 Task: Create a sub task Release to Production / Go Live for the task  Create a new online platform for online meditation and mindfulness sessions in the project BrightWorks , assign it to team member softage.2@softage.net and update the status of the sub task to  At Risk , set the priority of the sub task to Medium
Action: Mouse moved to (442, 221)
Screenshot: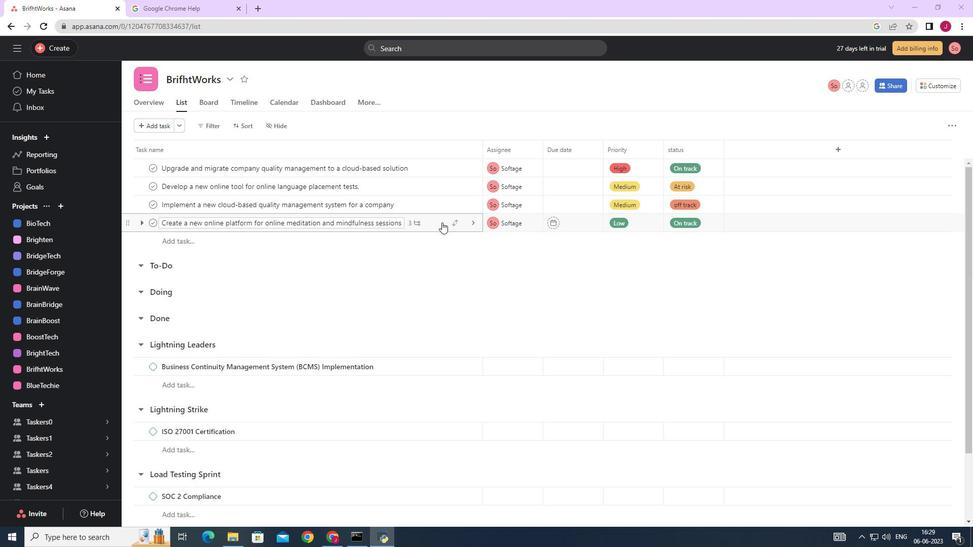 
Action: Mouse pressed left at (442, 221)
Screenshot: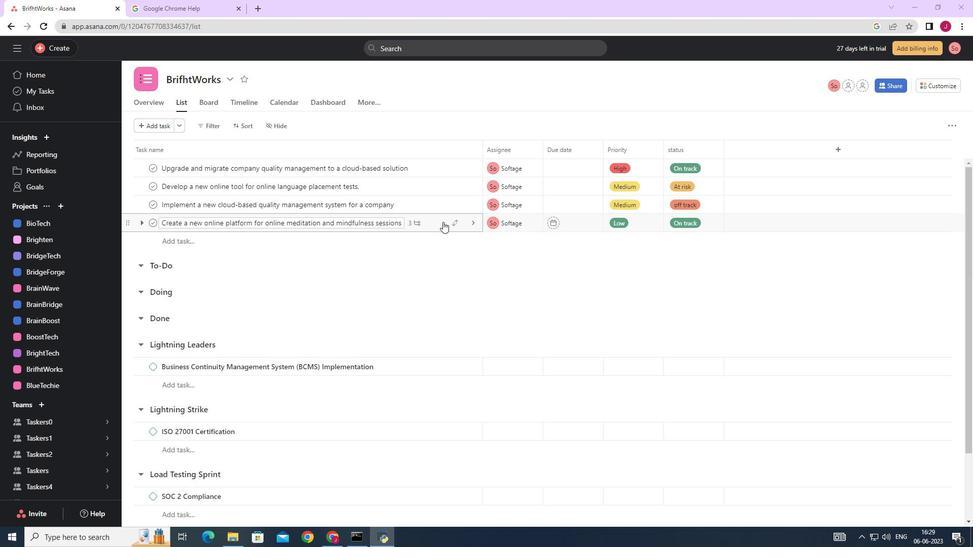 
Action: Mouse moved to (972, 214)
Screenshot: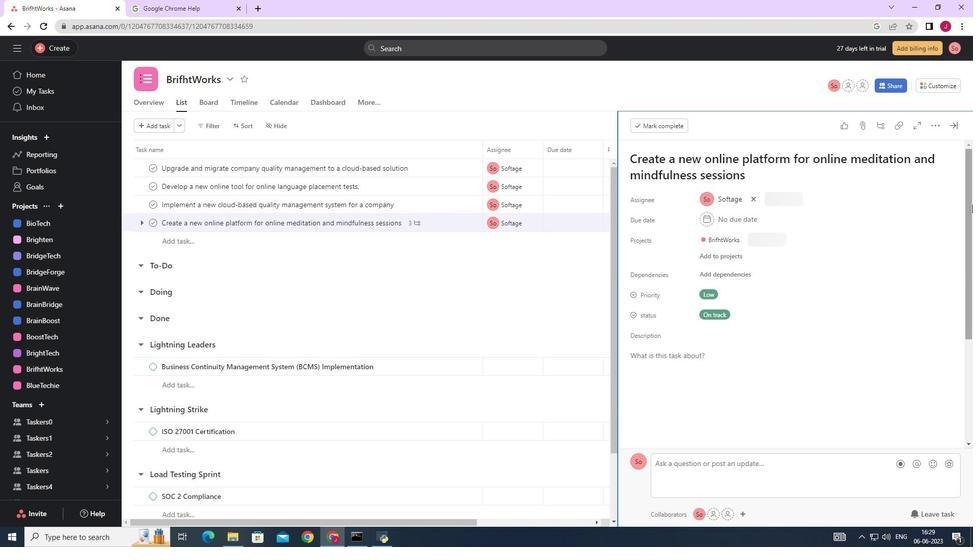 
Action: Mouse scrolled (972, 214) with delta (0, 0)
Screenshot: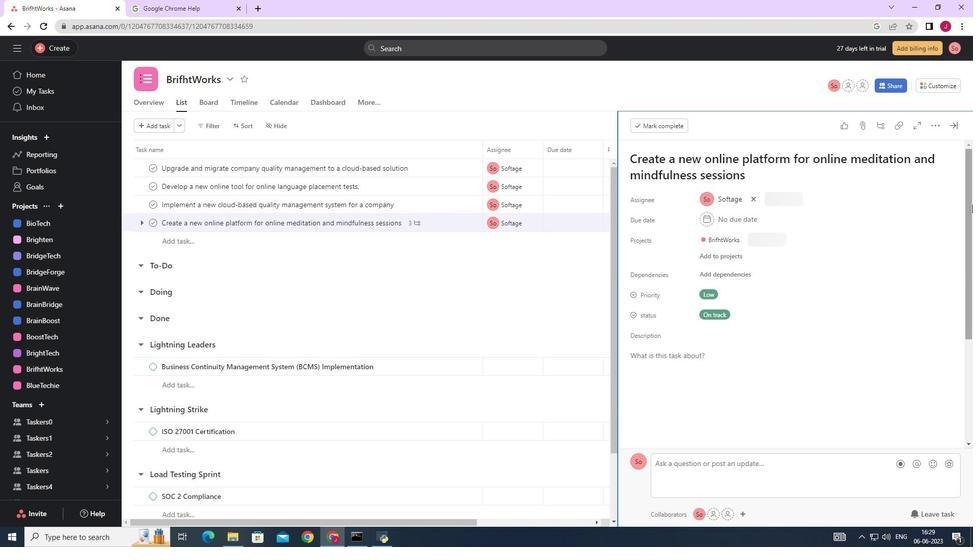 
Action: Mouse scrolled (972, 214) with delta (0, 0)
Screenshot: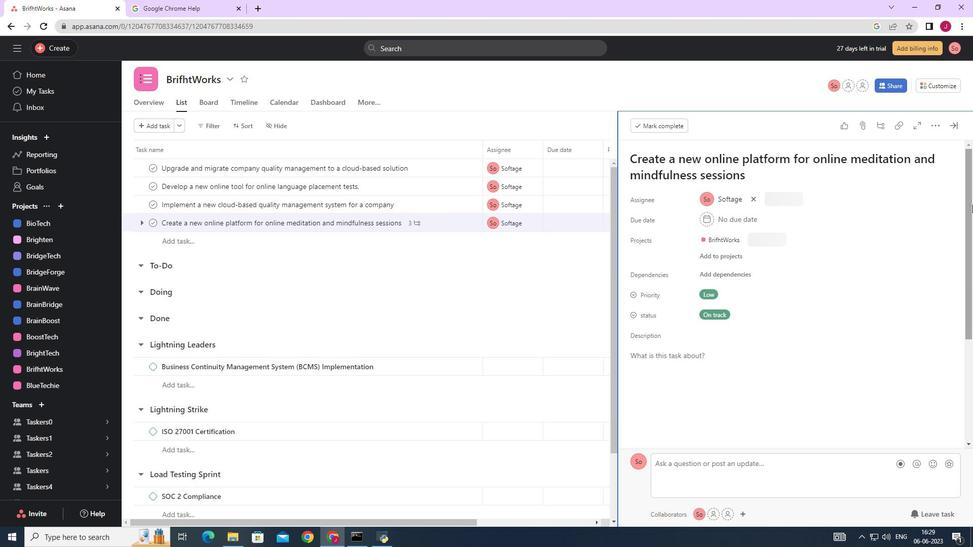 
Action: Mouse scrolled (972, 214) with delta (0, 0)
Screenshot: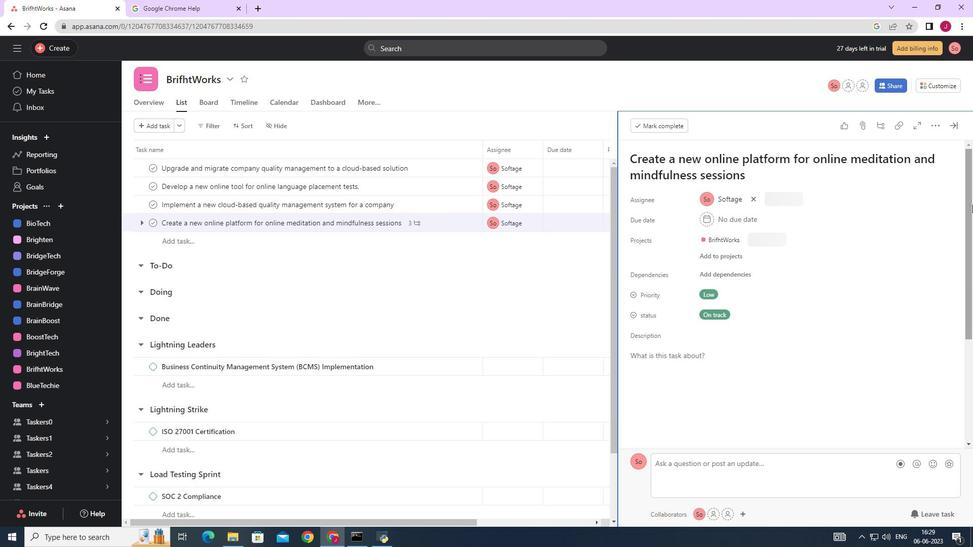 
Action: Mouse scrolled (972, 214) with delta (0, 0)
Screenshot: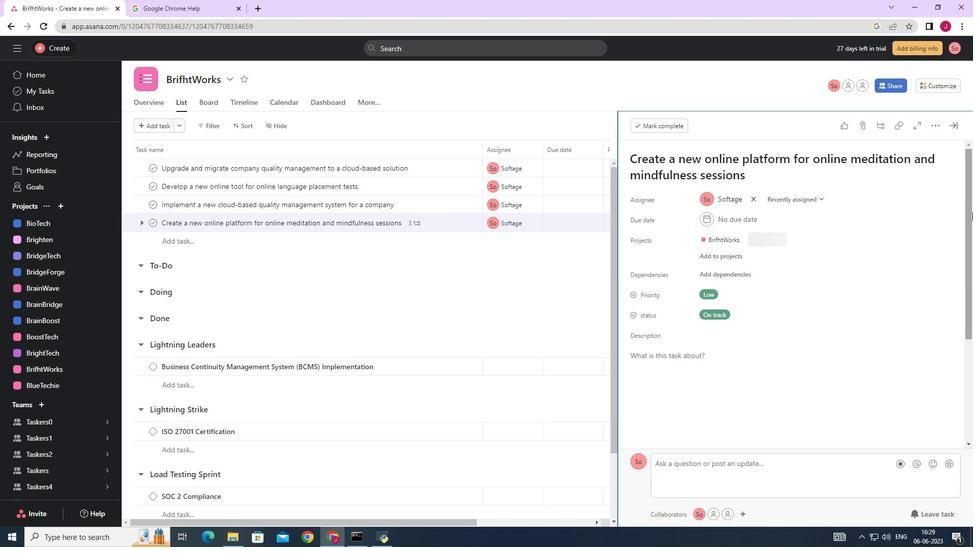 
Action: Mouse scrolled (972, 214) with delta (0, 0)
Screenshot: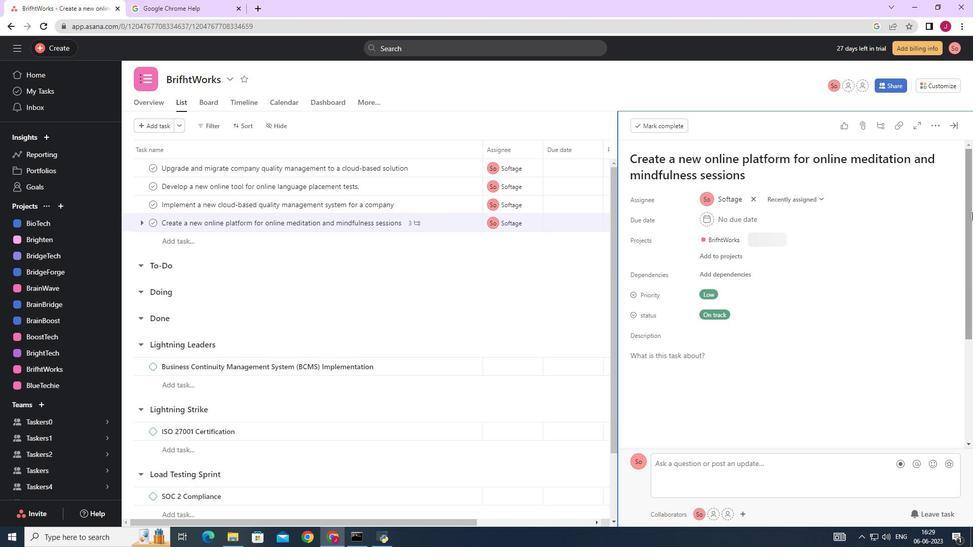 
Action: Mouse moved to (972, 218)
Screenshot: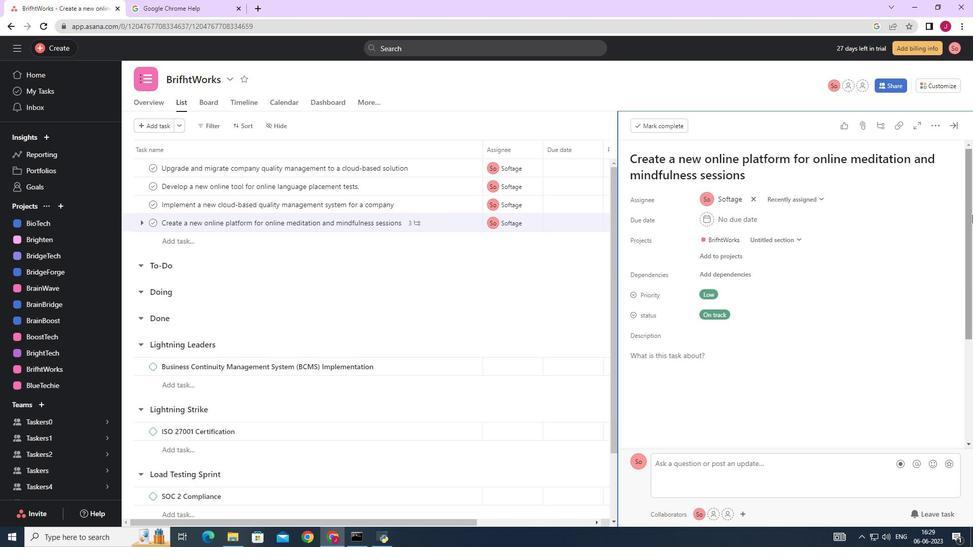 
Action: Mouse scrolled (972, 218) with delta (0, 0)
Screenshot: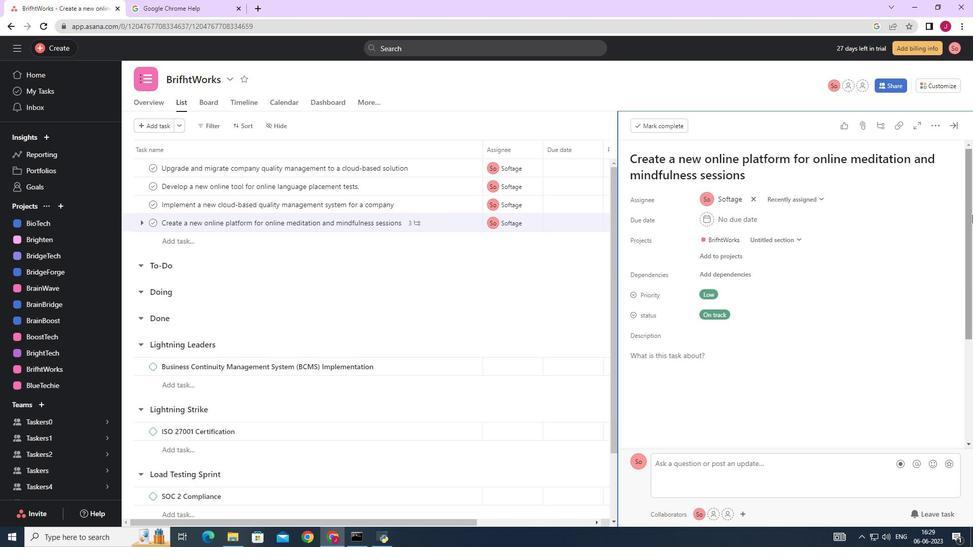 
Action: Mouse moved to (654, 369)
Screenshot: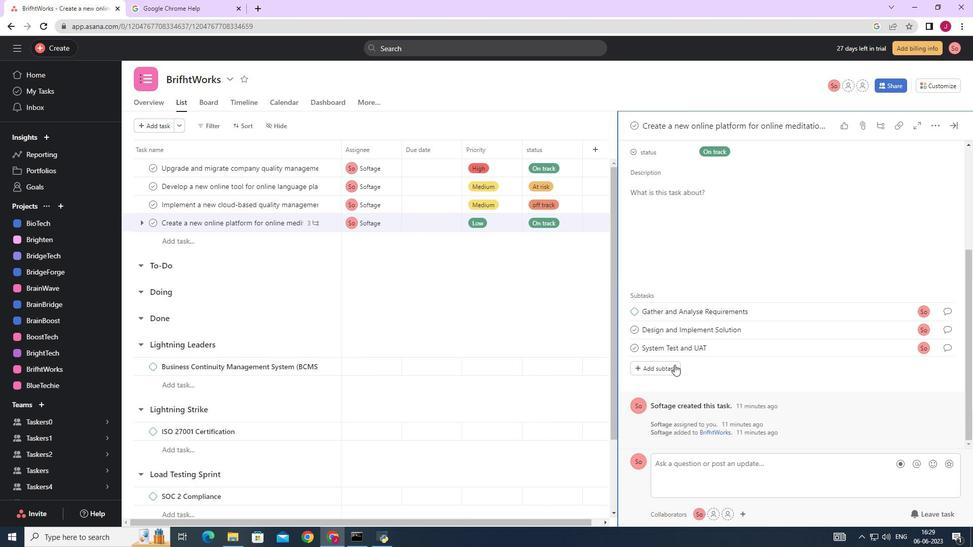 
Action: Mouse pressed left at (654, 369)
Screenshot: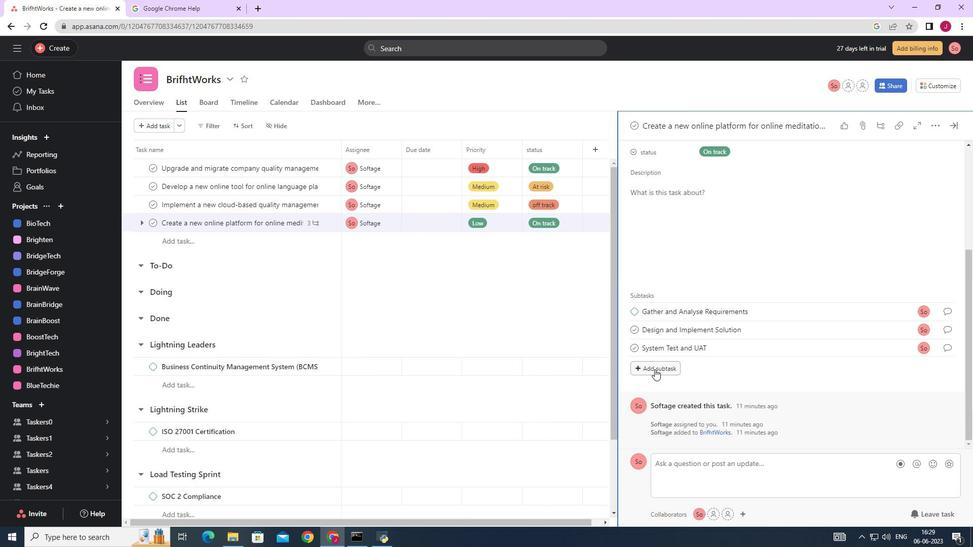 
Action: Mouse moved to (654, 369)
Screenshot: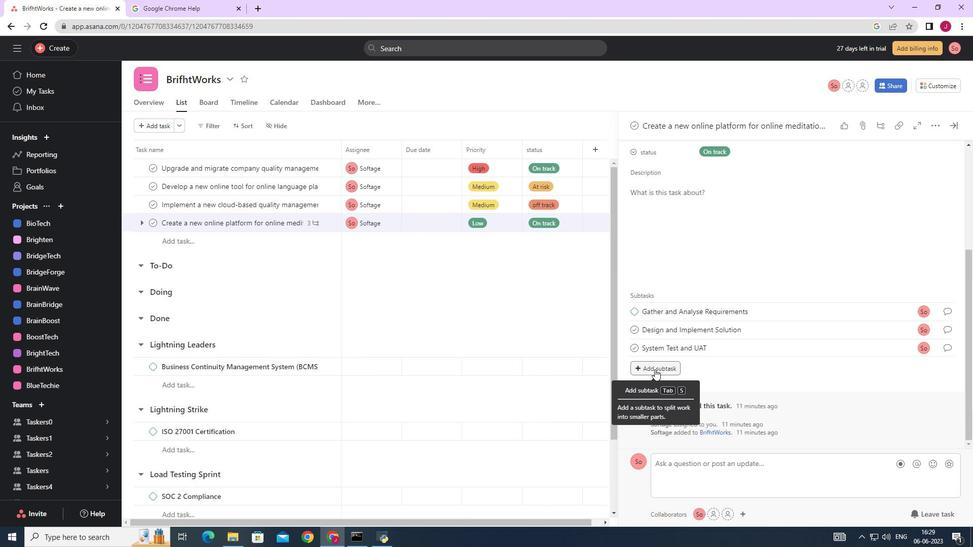 
Action: Key pressed <Key.caps_lock>R<Key.caps_lock>elease<Key.space>to<Key.space><Key.backspace><Key.backspace><Key.backspace><Key.backspace><Key.backspace><Key.backspace><Key.backspace><Key.backspace><Key.backspace><Key.backspace><Key.backspace>r<Key.caps_lock>ELEASE<Key.space>TO<Key.space><Key.caps_lock>p<Key.caps_lock>RODUCTION<Key.space>/<Key.space><Key.caps_lock>g<Key.caps_lock>O<Key.space><Key.caps_lock>l<Key.caps_lock>IVE
Screenshot: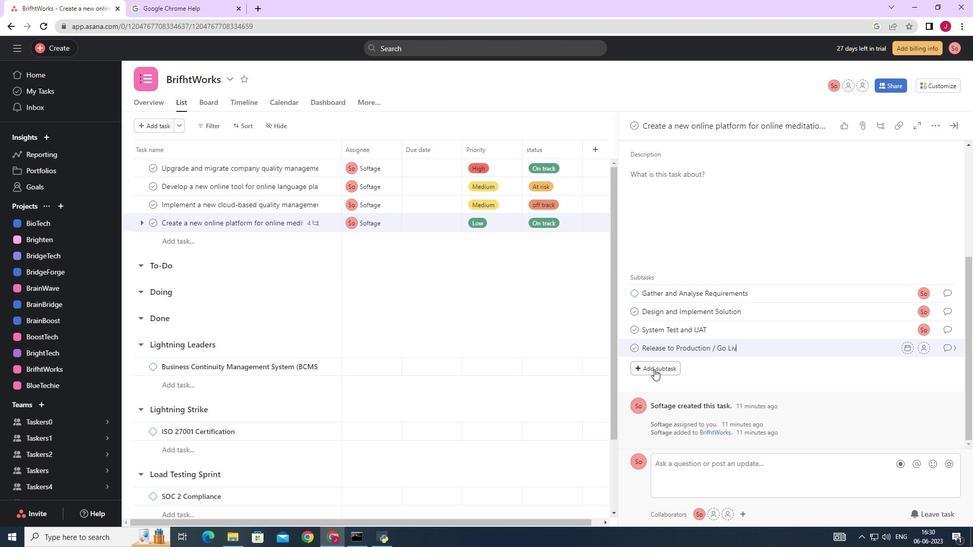 
Action: Mouse moved to (922, 349)
Screenshot: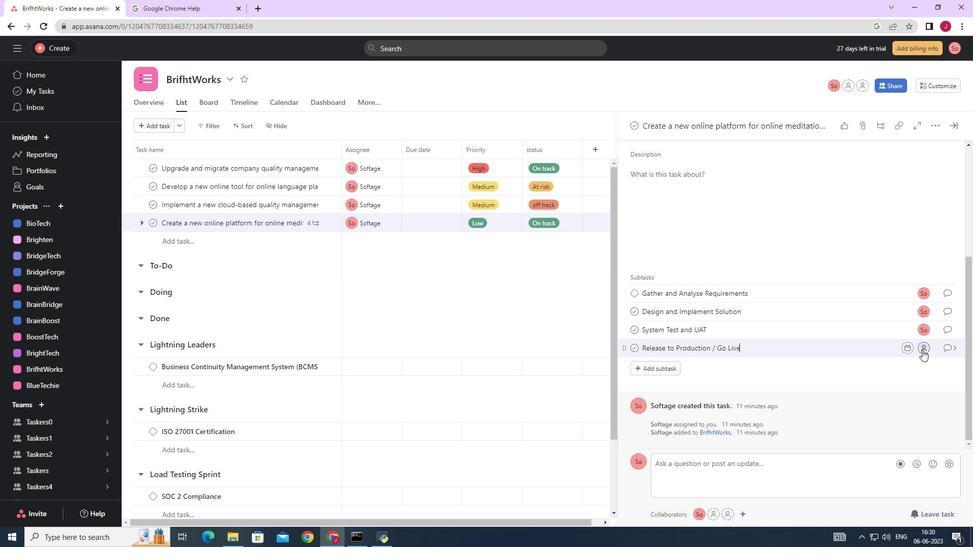 
Action: Mouse pressed left at (922, 349)
Screenshot: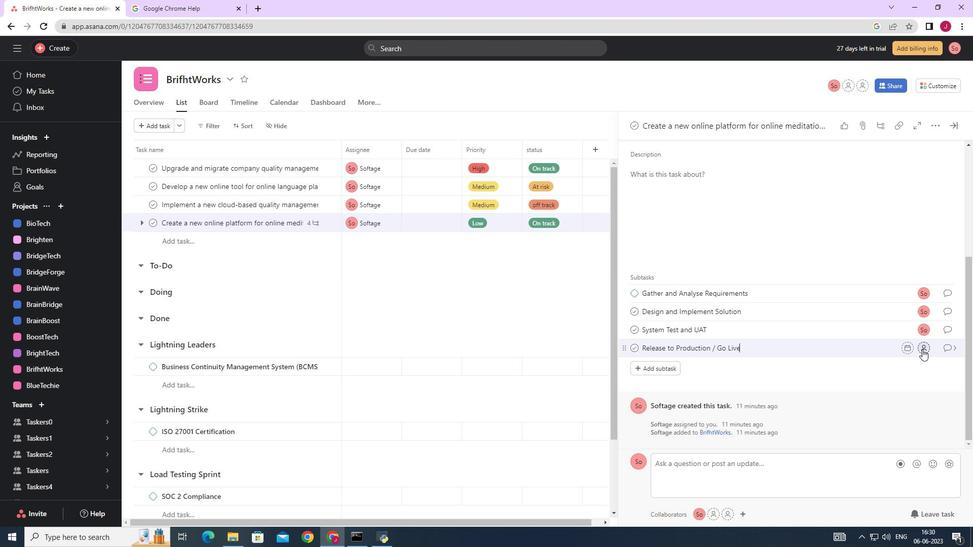 
Action: Mouse moved to (796, 385)
Screenshot: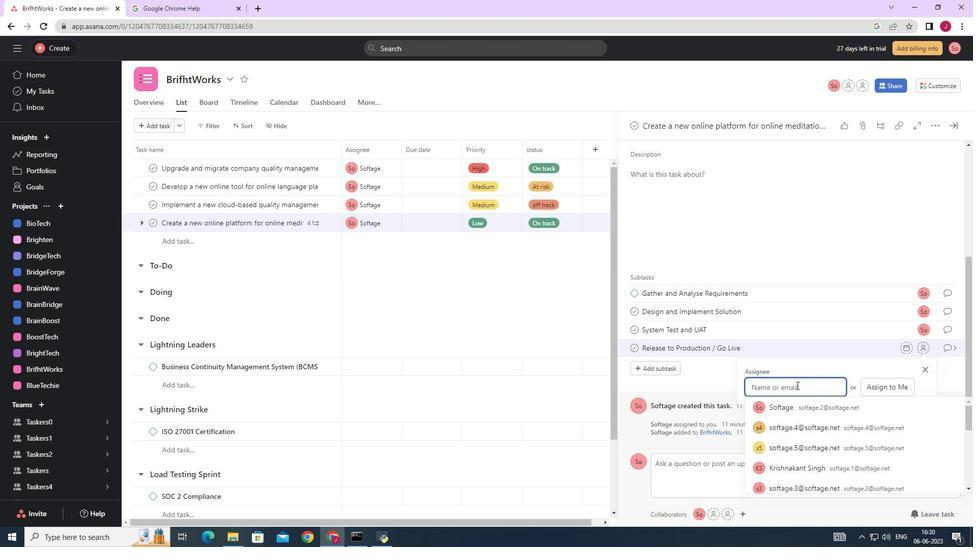 
Action: Key pressed SOFTAGE.2
Screenshot: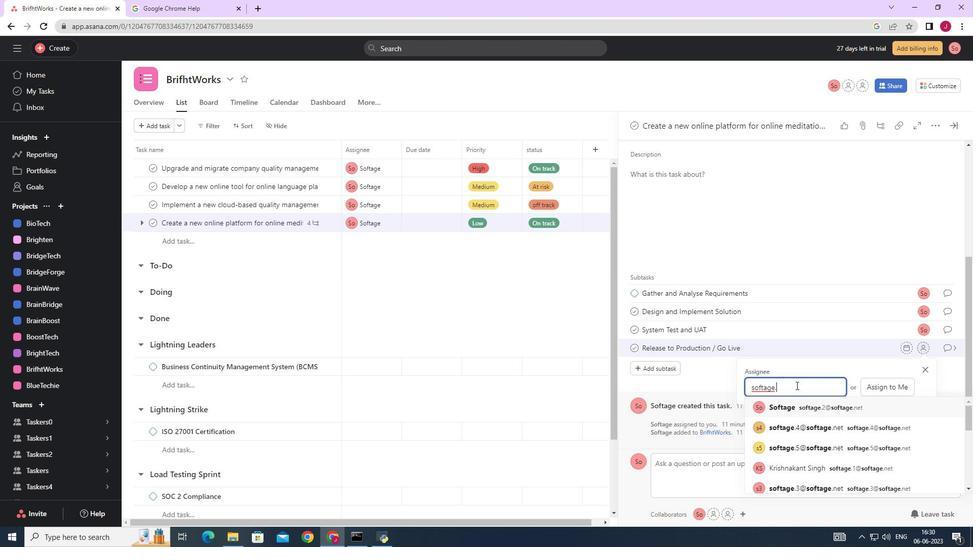
Action: Mouse moved to (806, 409)
Screenshot: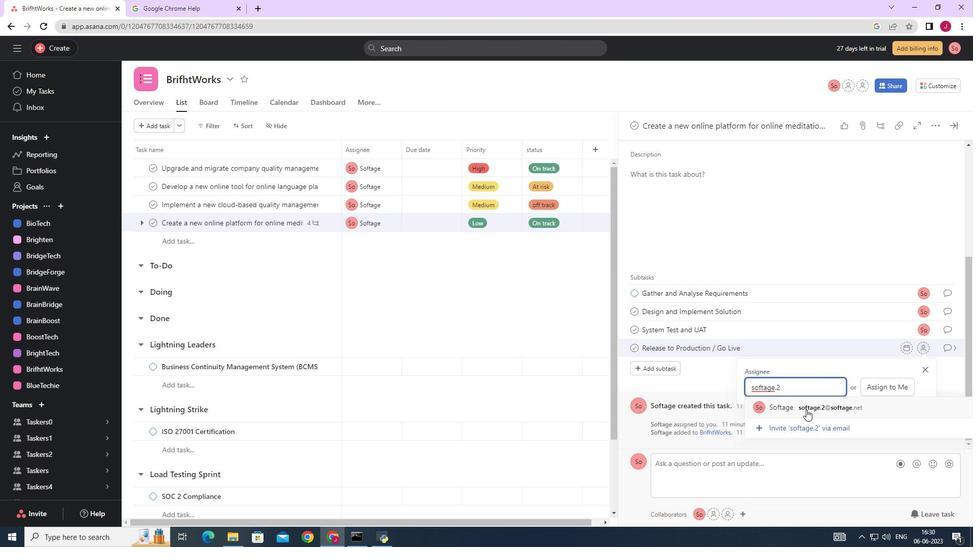 
Action: Mouse pressed left at (806, 409)
Screenshot: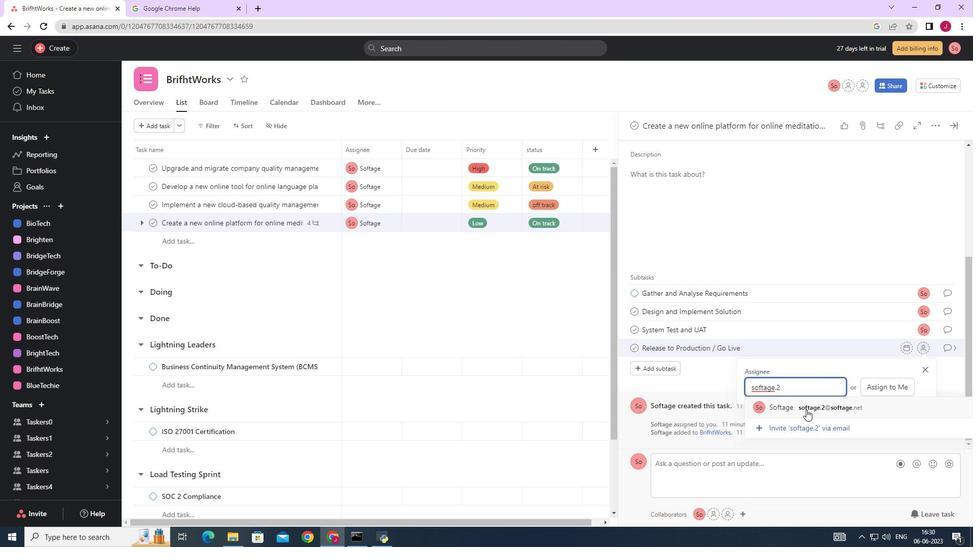 
Action: Mouse moved to (944, 349)
Screenshot: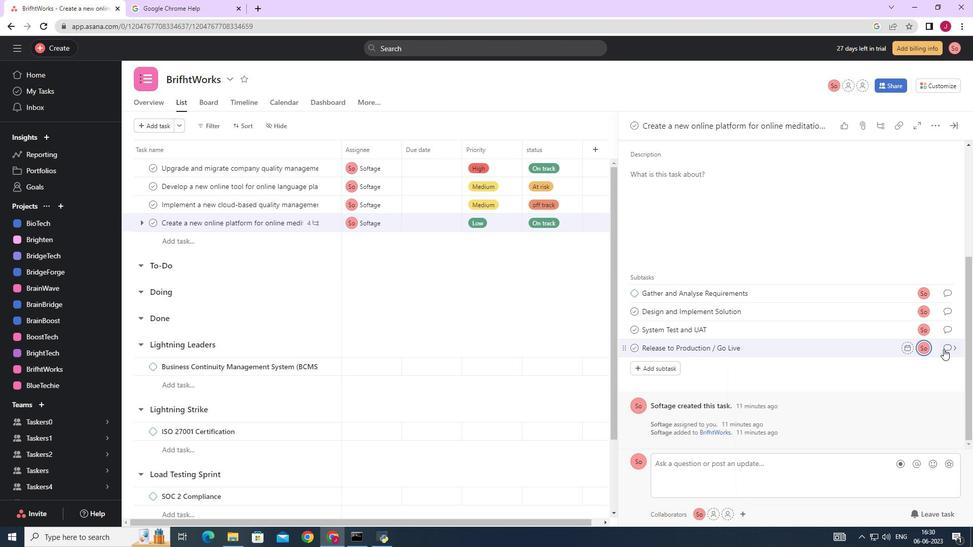 
Action: Mouse pressed left at (944, 349)
Screenshot: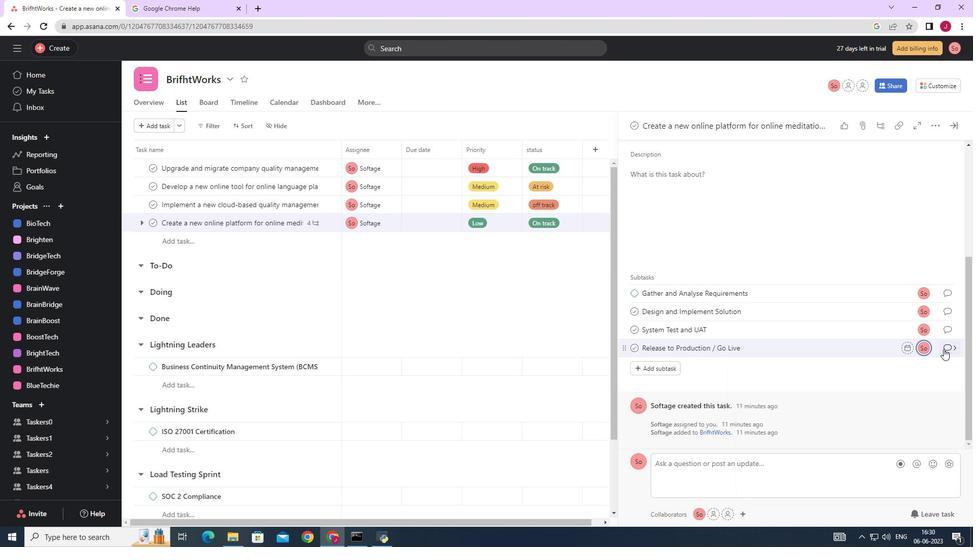 
Action: Mouse moved to (677, 264)
Screenshot: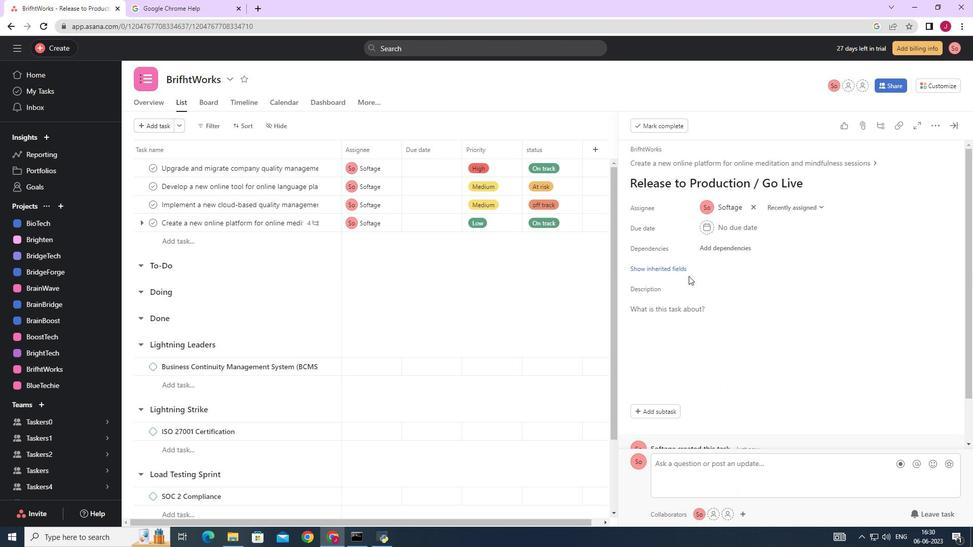 
Action: Mouse pressed left at (677, 264)
Screenshot: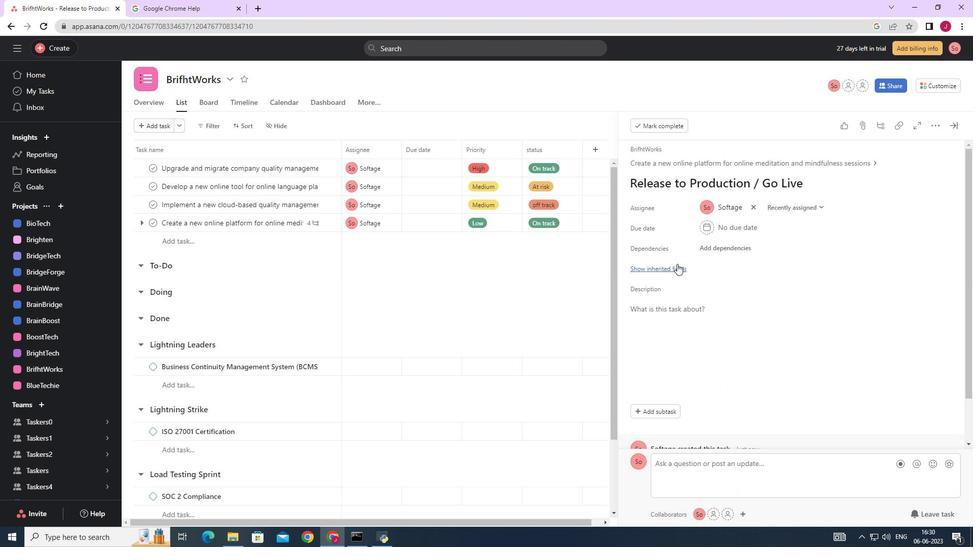 
Action: Mouse moved to (714, 288)
Screenshot: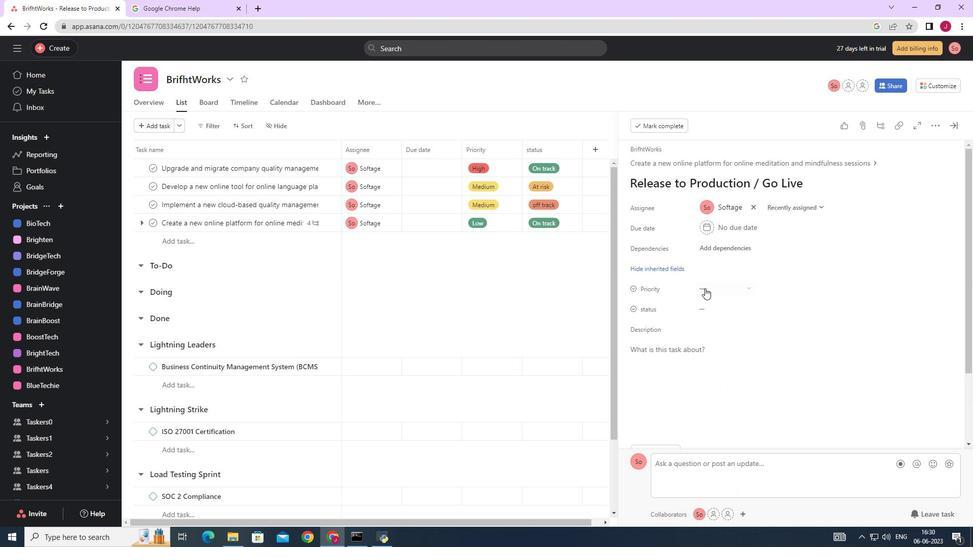
Action: Mouse pressed left at (714, 288)
Screenshot: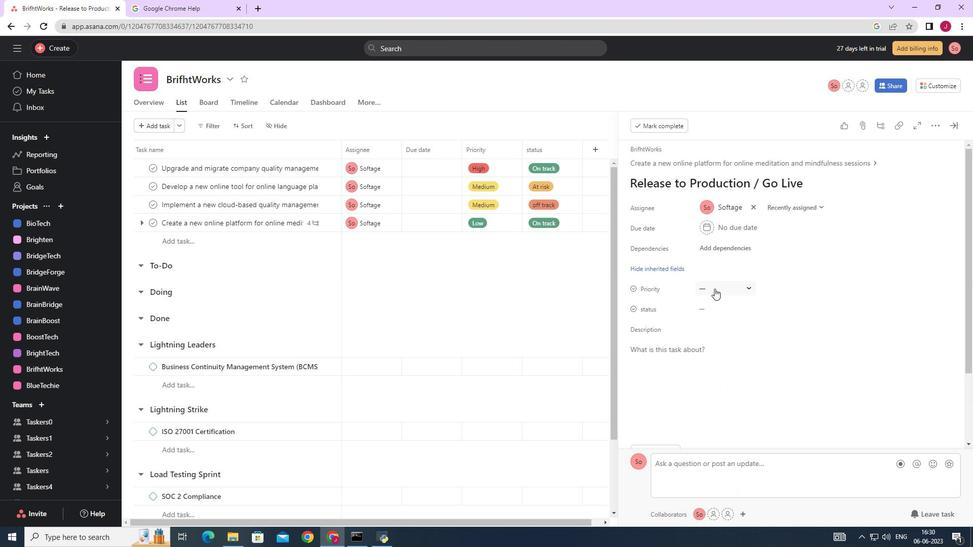 
Action: Mouse moved to (735, 340)
Screenshot: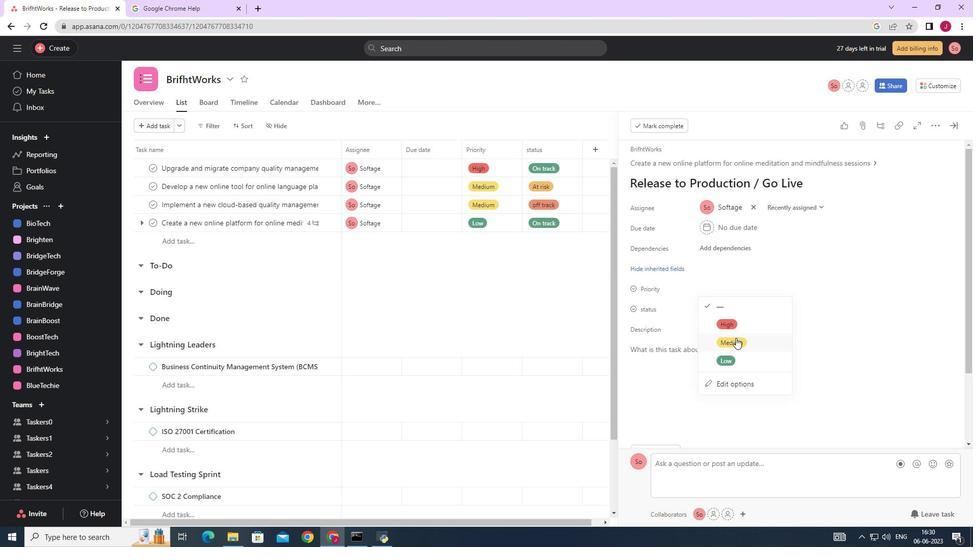 
Action: Mouse pressed left at (735, 340)
Screenshot: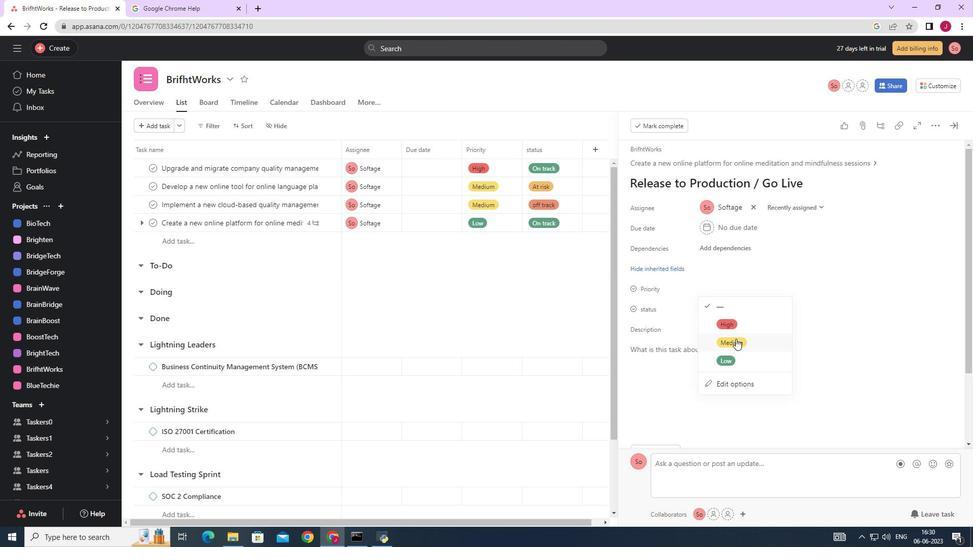 
Action: Mouse moved to (714, 305)
Screenshot: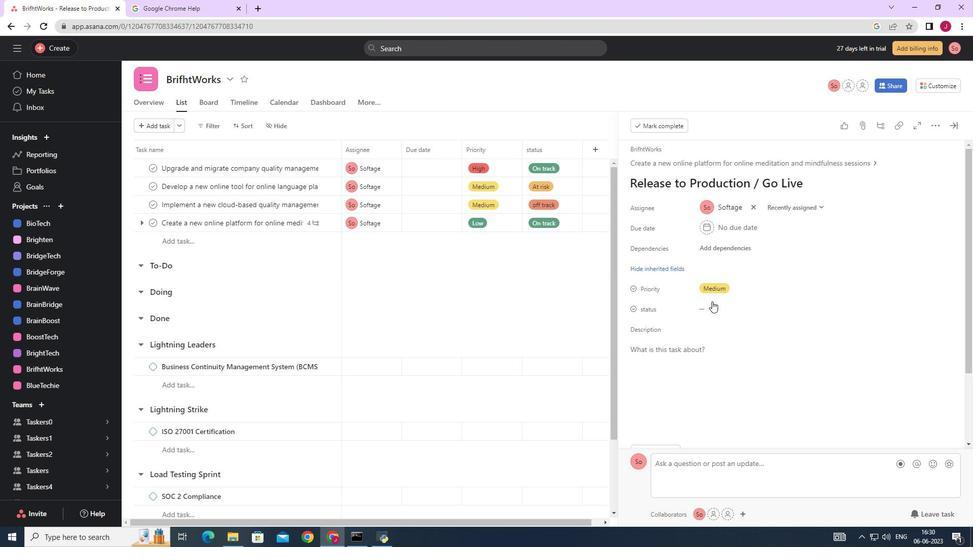 
Action: Mouse pressed left at (714, 305)
Screenshot: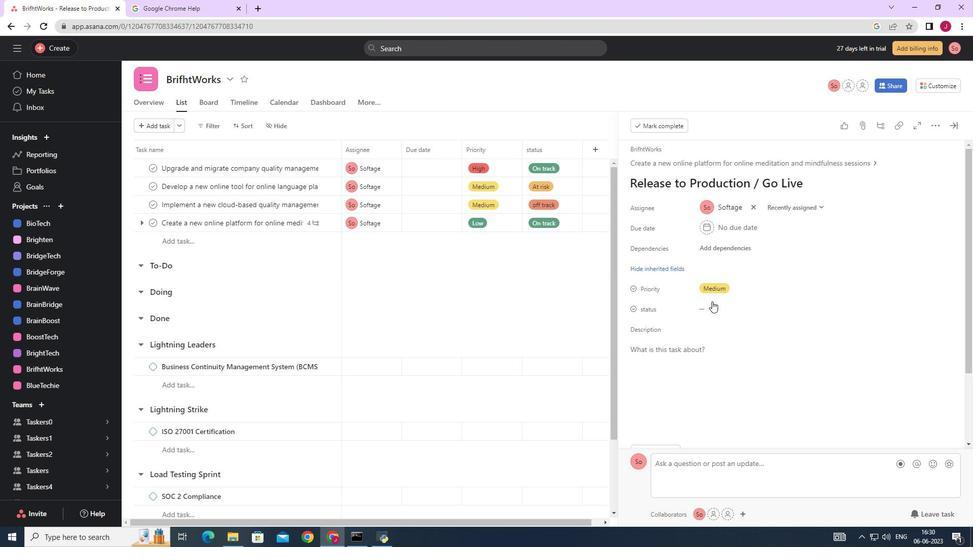 
Action: Mouse moved to (728, 379)
Screenshot: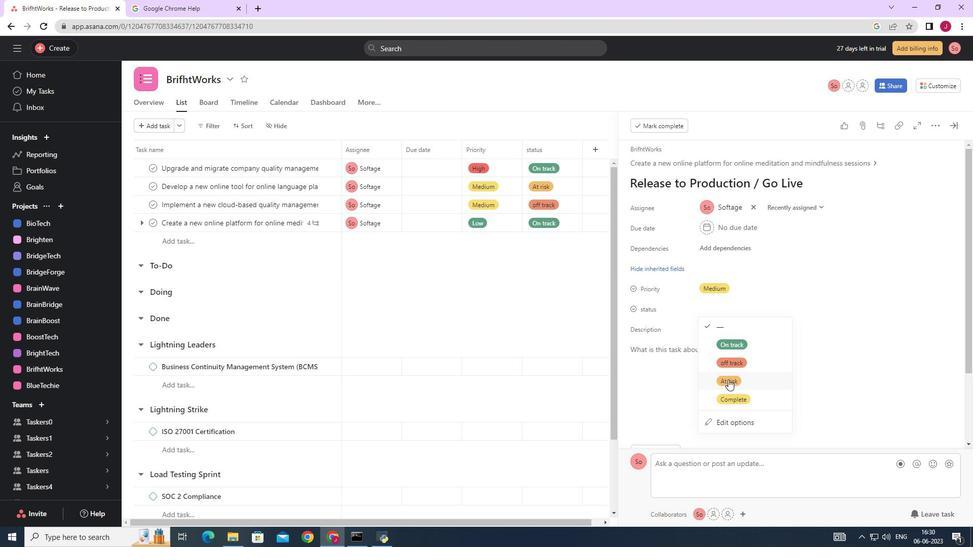 
Action: Mouse pressed left at (728, 379)
Screenshot: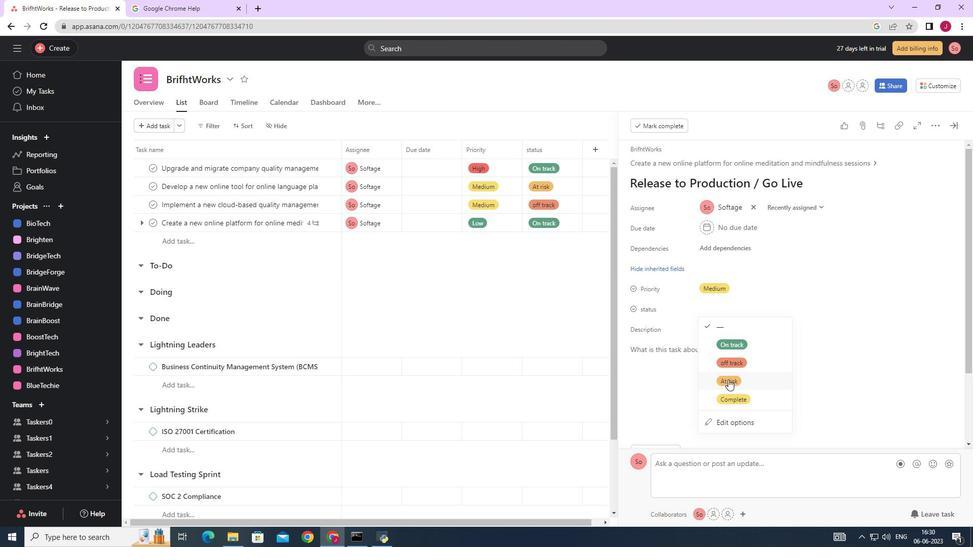 
Action: Mouse moved to (950, 126)
Screenshot: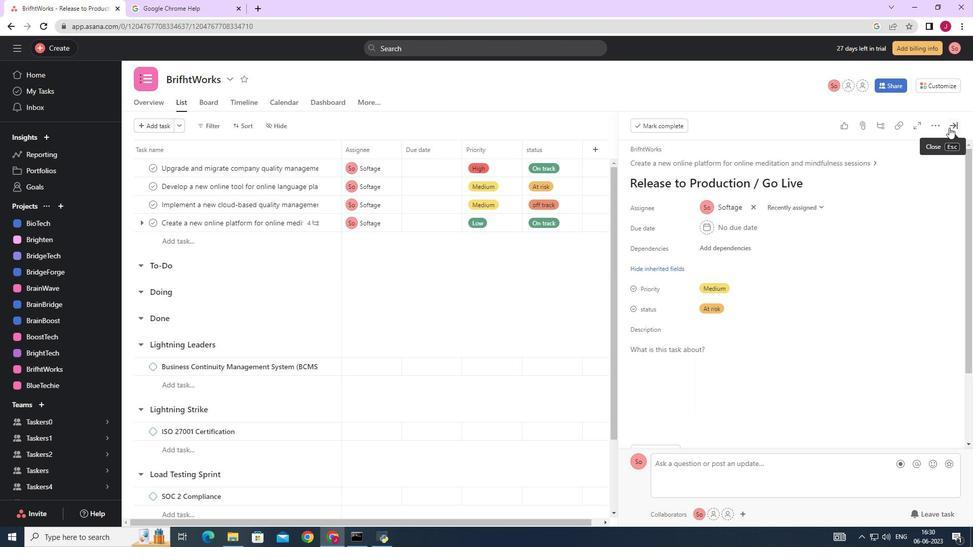 
Action: Mouse pressed left at (950, 126)
Screenshot: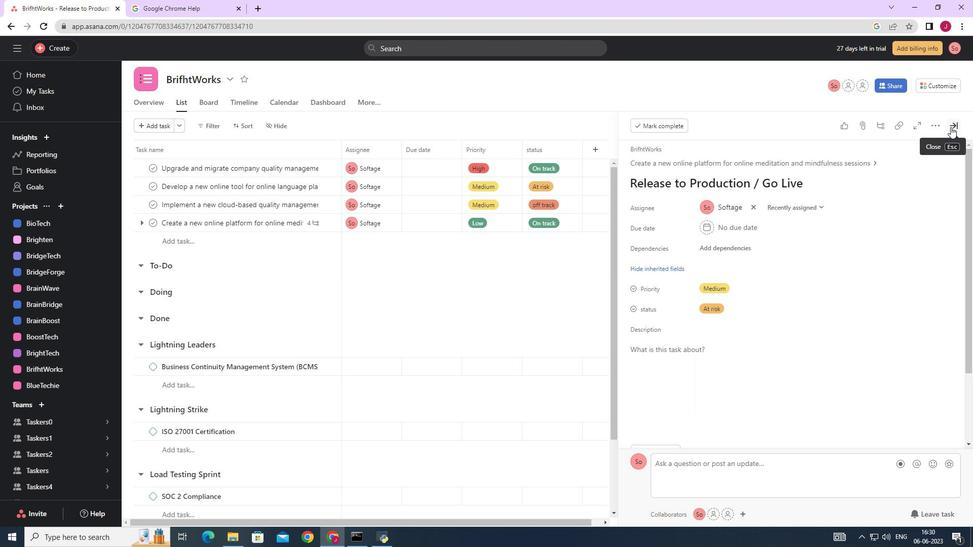 
Action: Mouse moved to (701, 198)
Screenshot: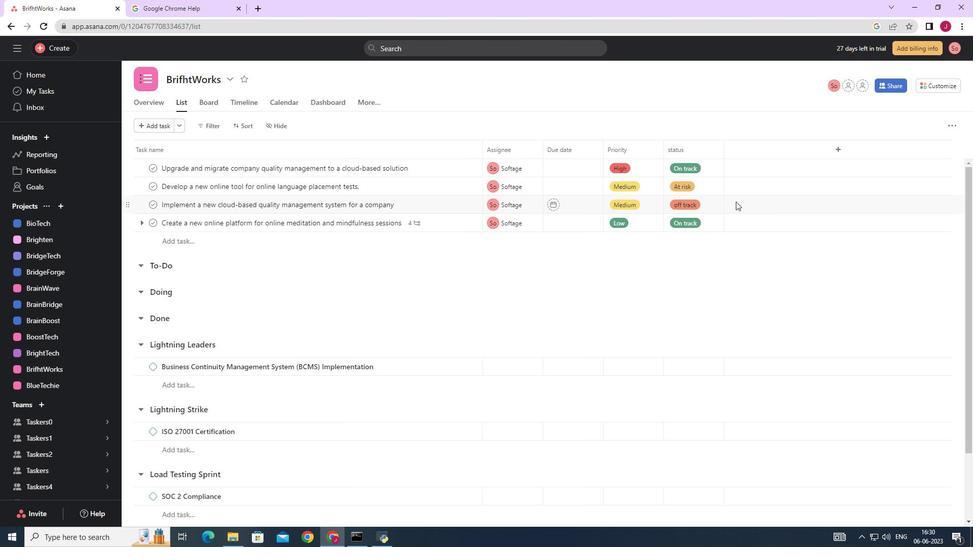 
